 Task: Add Blueberry Pie Half No Sugar Added to the cart.
Action: Mouse moved to (19, 76)
Screenshot: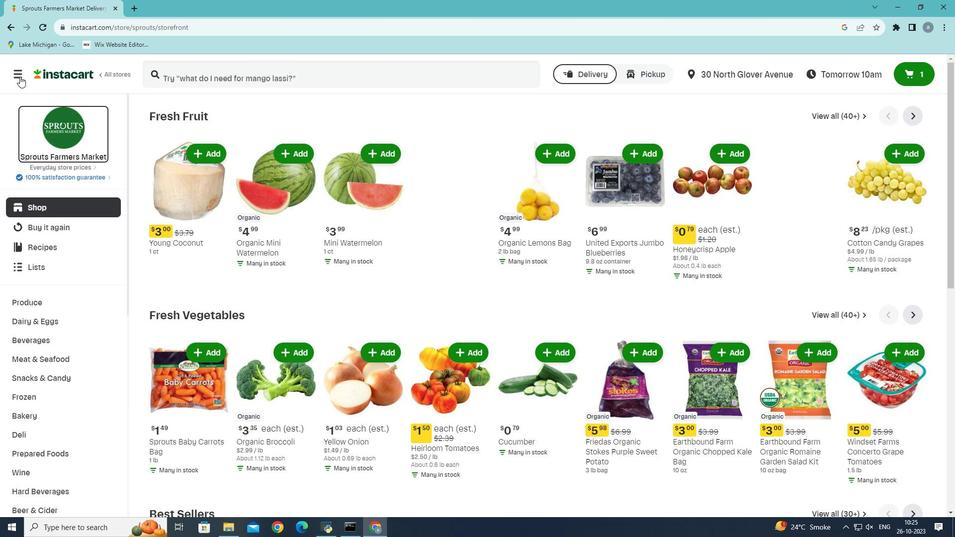 
Action: Mouse pressed left at (19, 76)
Screenshot: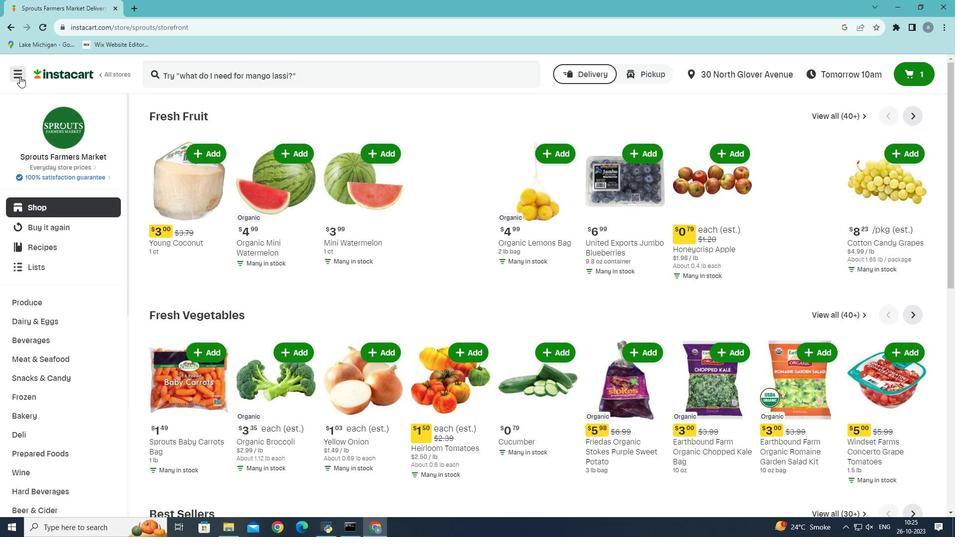
Action: Mouse moved to (39, 288)
Screenshot: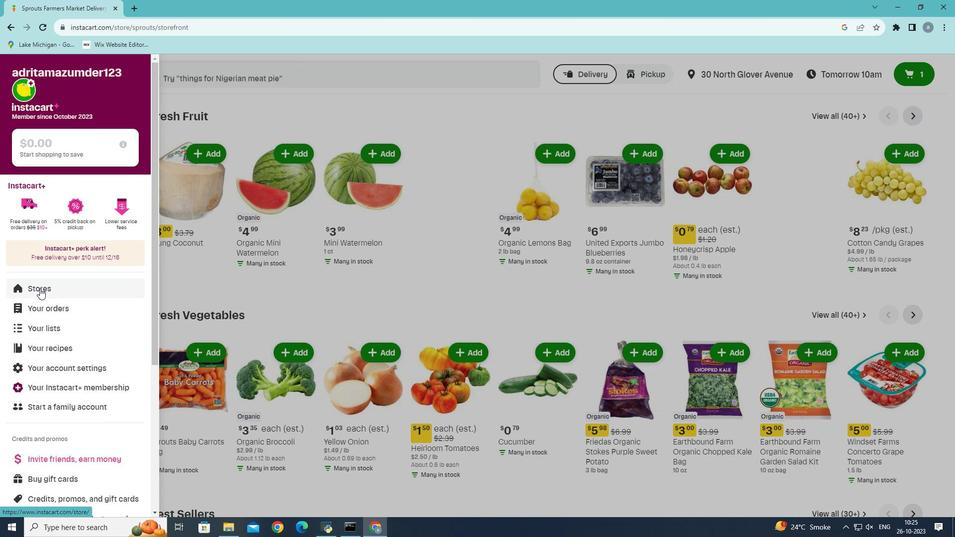 
Action: Mouse pressed left at (39, 288)
Screenshot: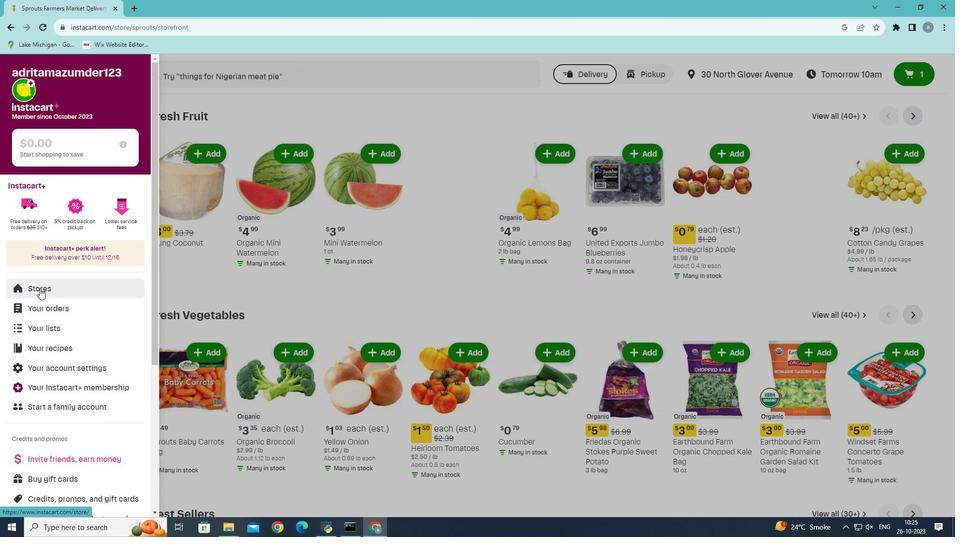 
Action: Mouse moved to (228, 105)
Screenshot: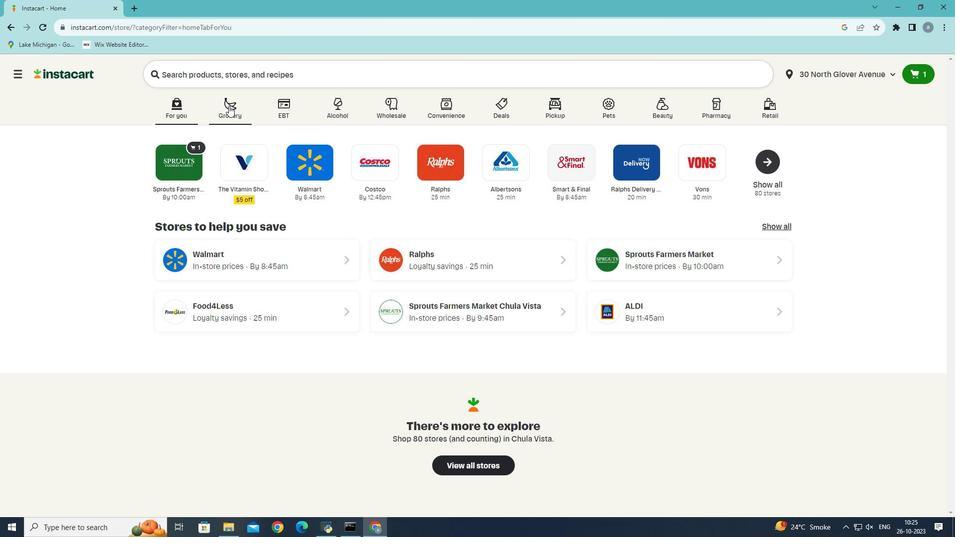 
Action: Mouse pressed left at (228, 105)
Screenshot: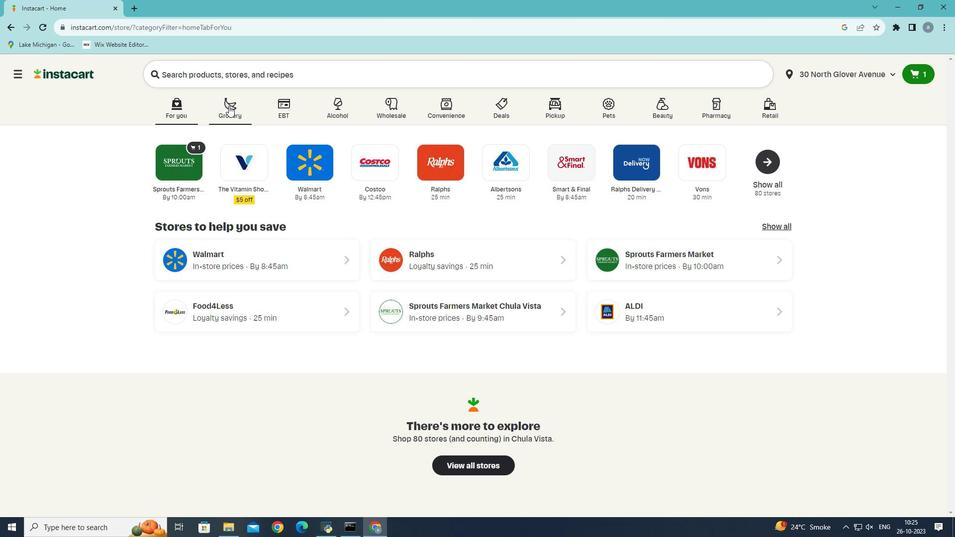 
Action: Mouse moved to (257, 300)
Screenshot: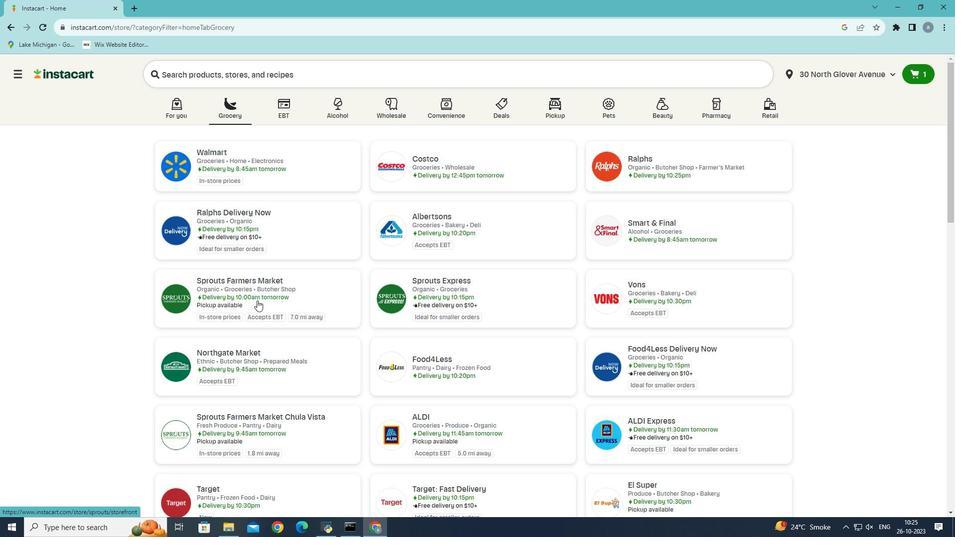 
Action: Mouse pressed left at (257, 300)
Screenshot: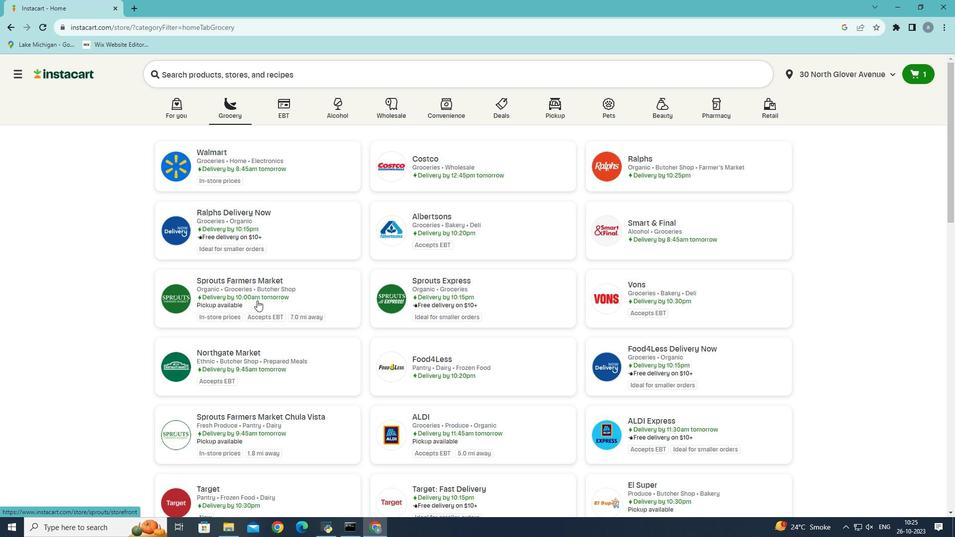 
Action: Mouse moved to (69, 447)
Screenshot: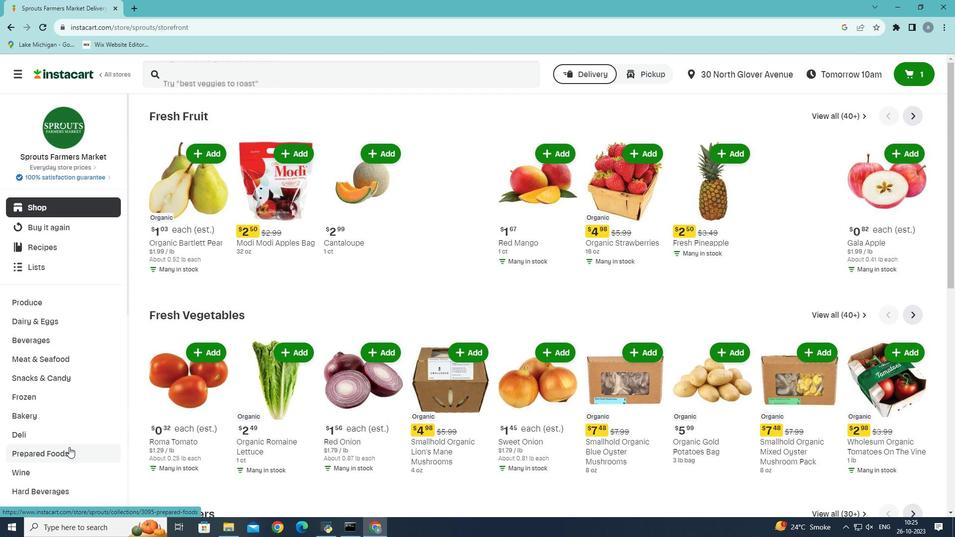 
Action: Mouse scrolled (69, 446) with delta (0, 0)
Screenshot: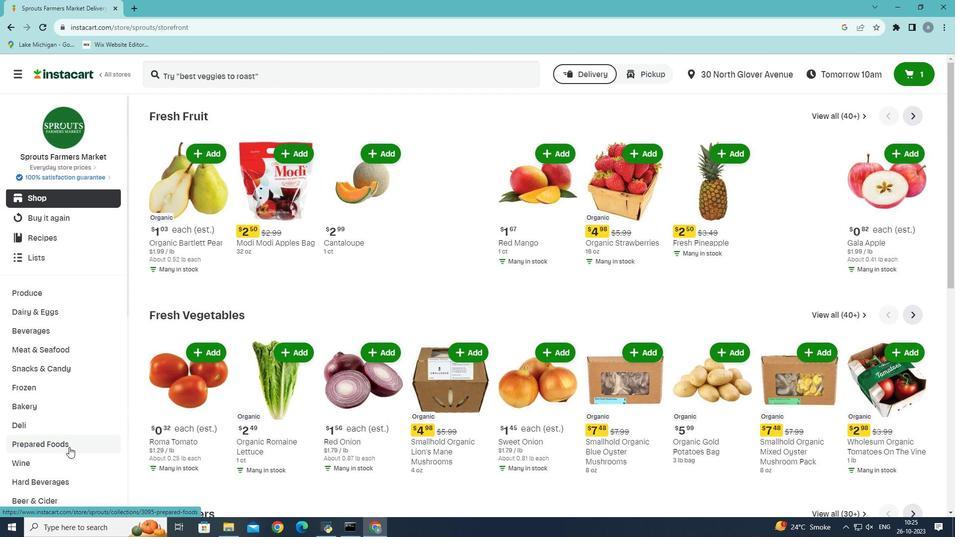 
Action: Mouse scrolled (69, 446) with delta (0, 0)
Screenshot: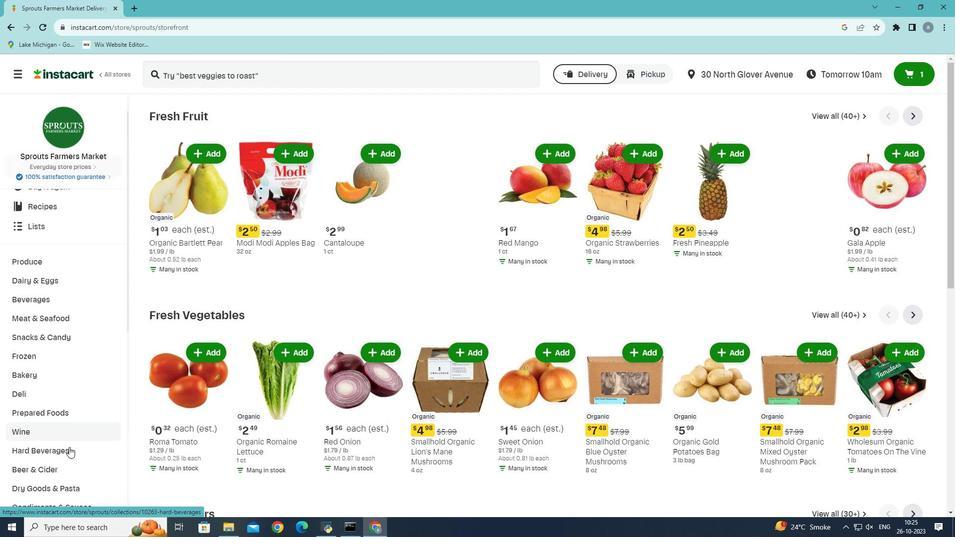 
Action: Mouse moved to (35, 316)
Screenshot: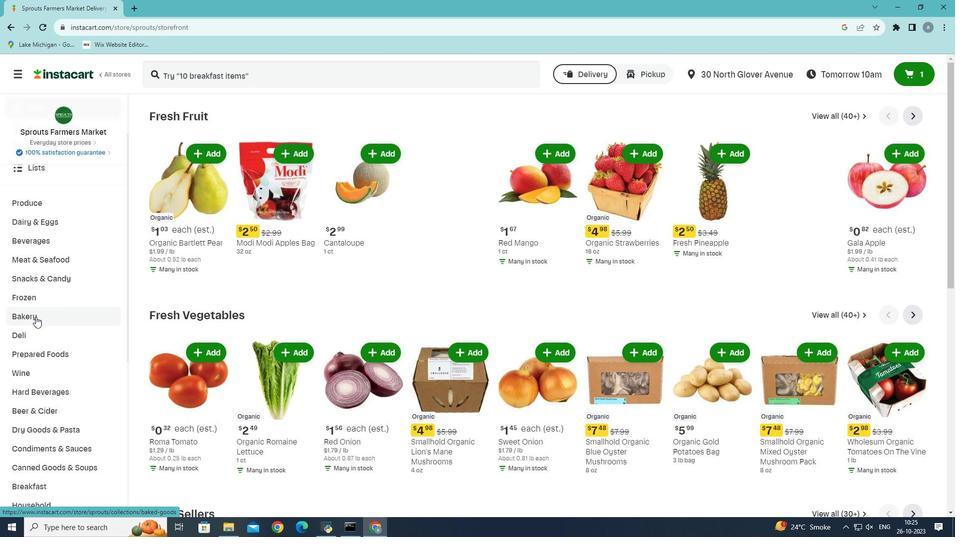
Action: Mouse pressed left at (35, 316)
Screenshot: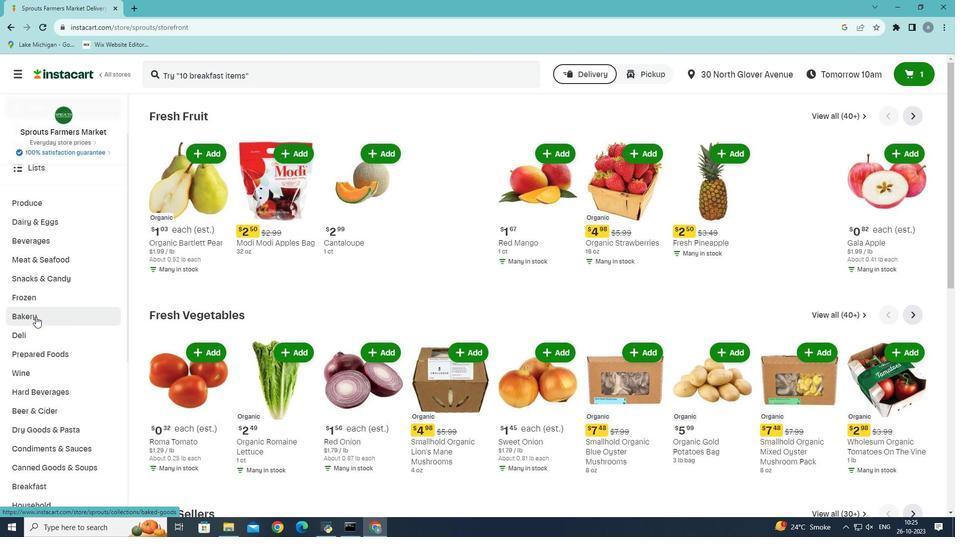 
Action: Mouse moved to (510, 137)
Screenshot: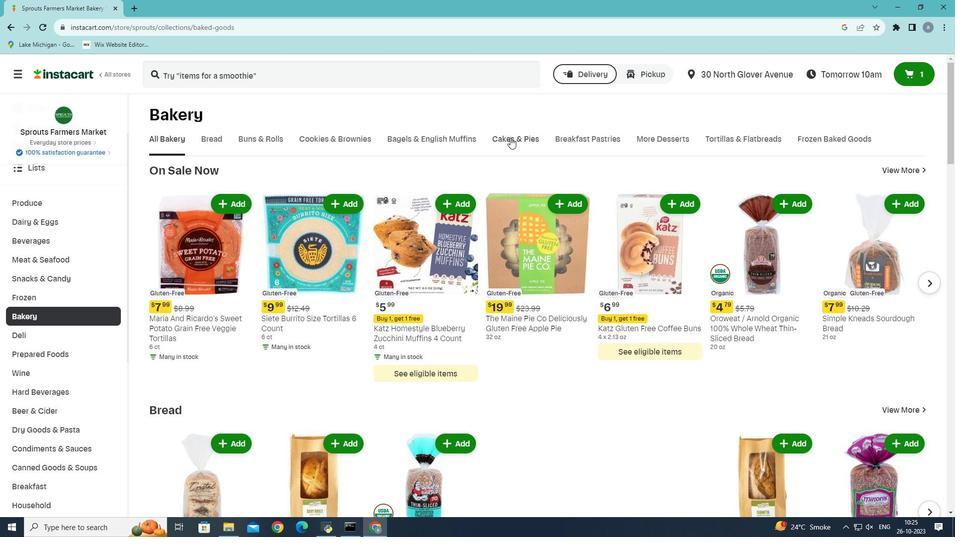 
Action: Mouse pressed left at (510, 137)
Screenshot: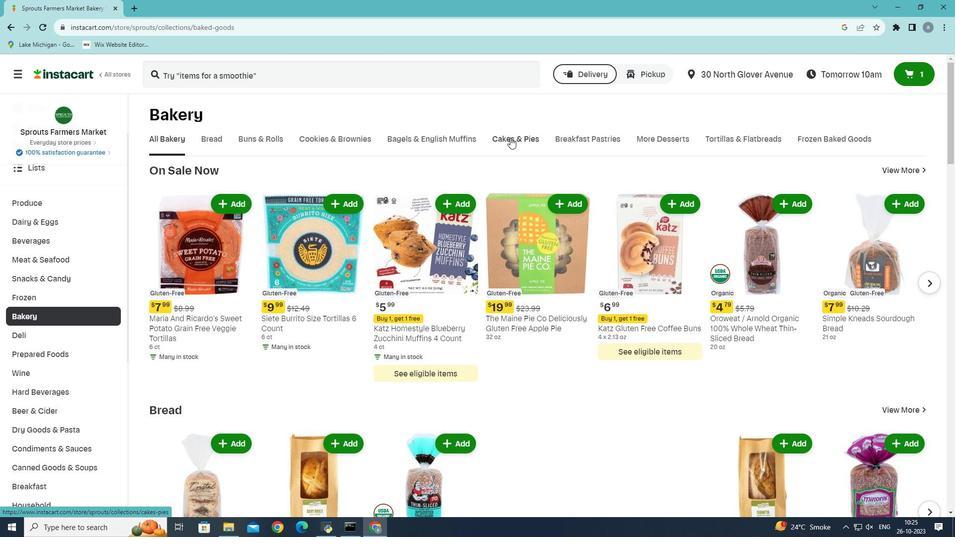 
Action: Mouse moved to (280, 184)
Screenshot: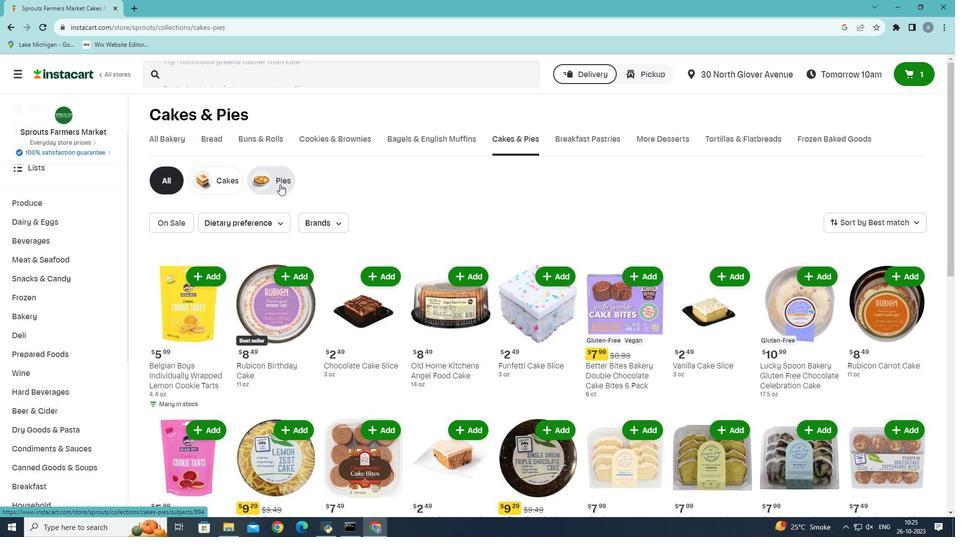
Action: Mouse pressed left at (280, 184)
Screenshot: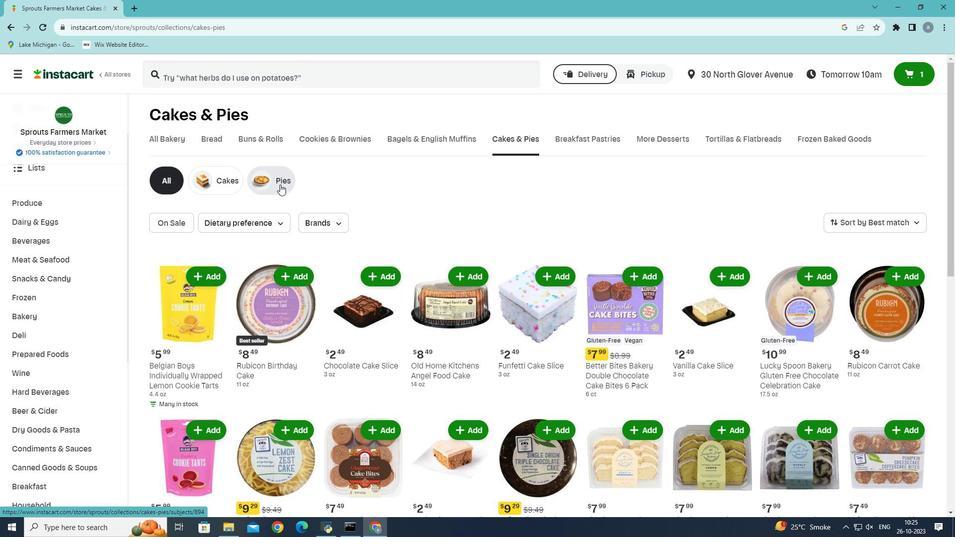 
Action: Mouse moved to (386, 319)
Screenshot: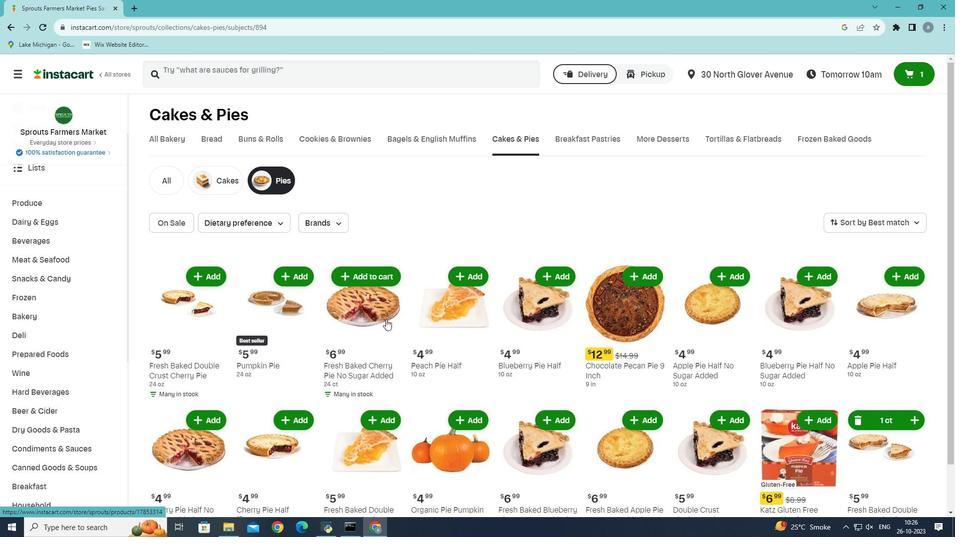 
Action: Mouse scrolled (386, 318) with delta (0, 0)
Screenshot: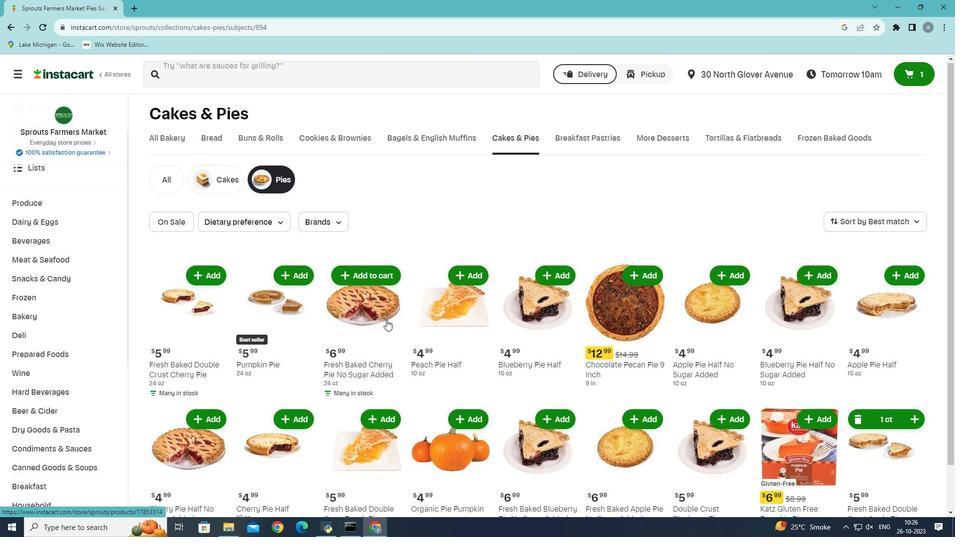 
Action: Mouse moved to (826, 228)
Screenshot: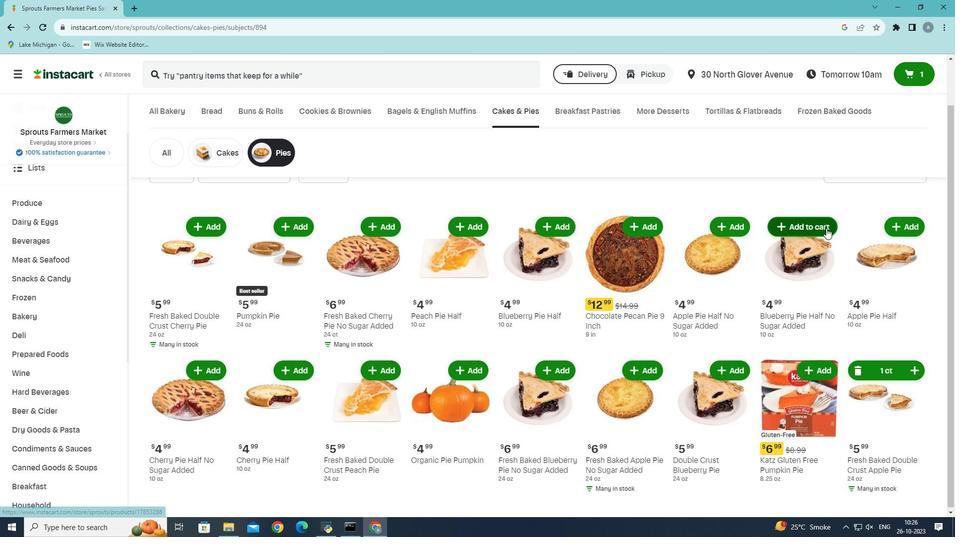 
Action: Mouse pressed left at (826, 228)
Screenshot: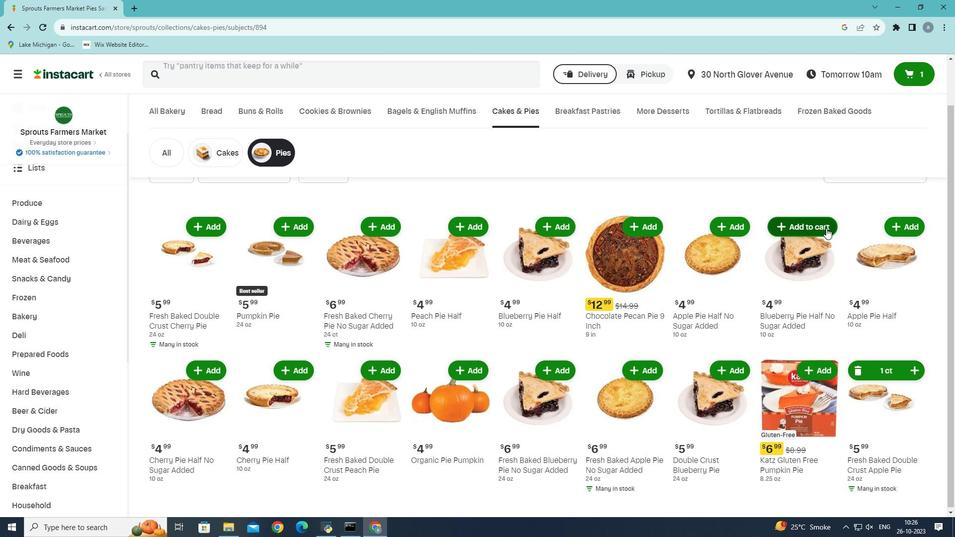 
